 Task: Use the formula "NOW" in spreadsheet "Project protfolio".
Action: Mouse moved to (104, 167)
Screenshot: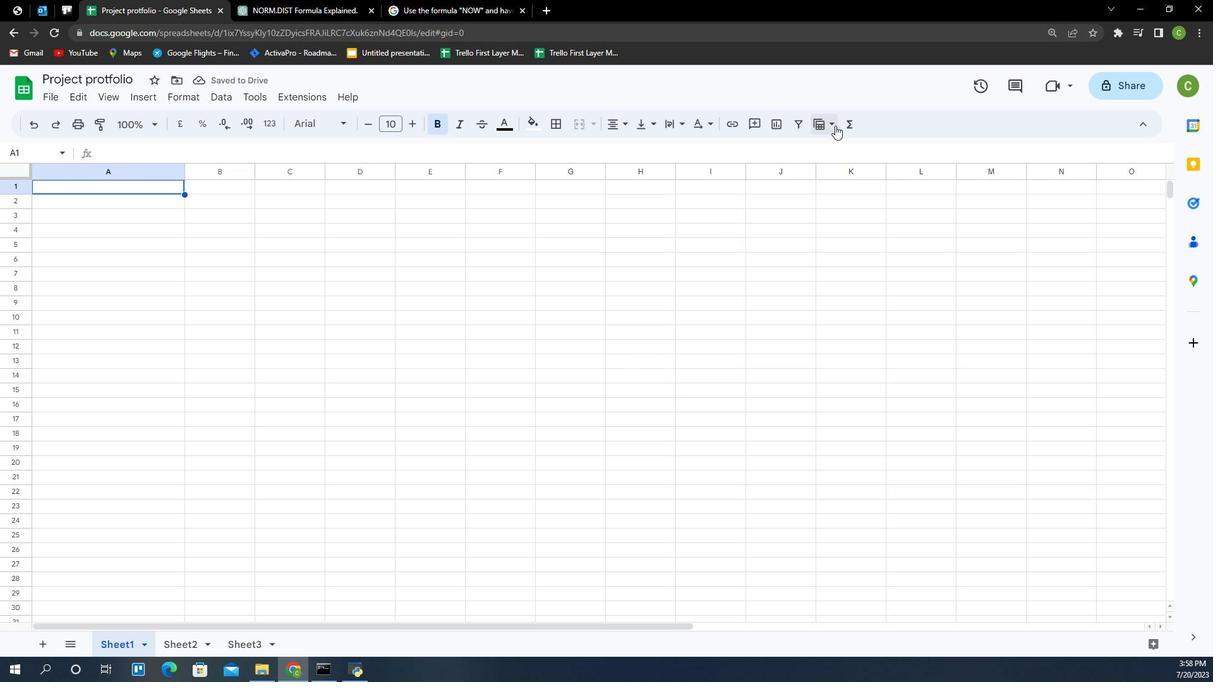 
Action: Mouse pressed left at (104, 167)
Screenshot: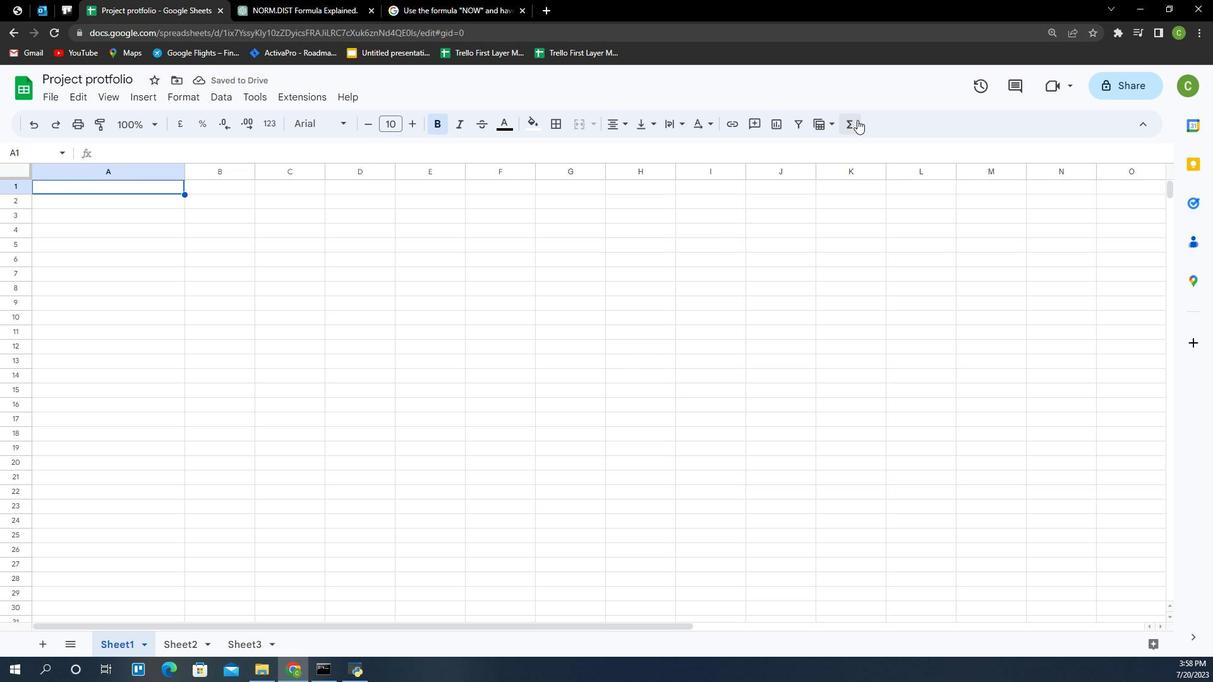 
Action: Mouse moved to (1018, 463)
Screenshot: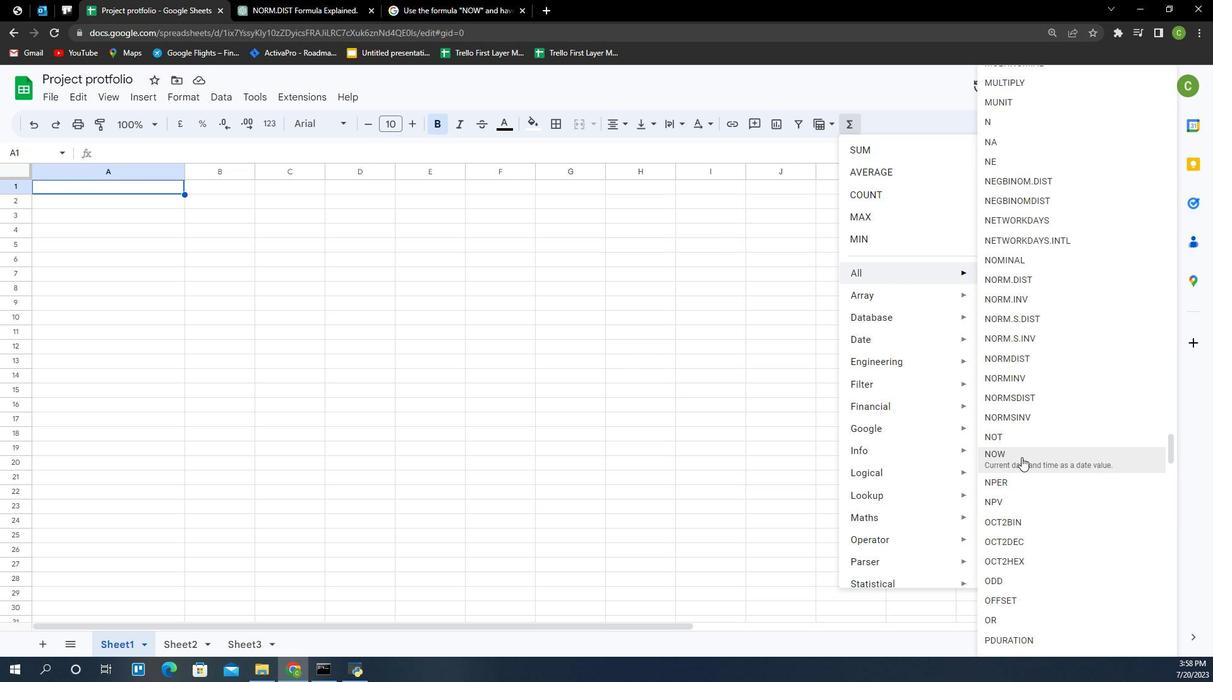 
Action: Mouse pressed left at (1018, 463)
Screenshot: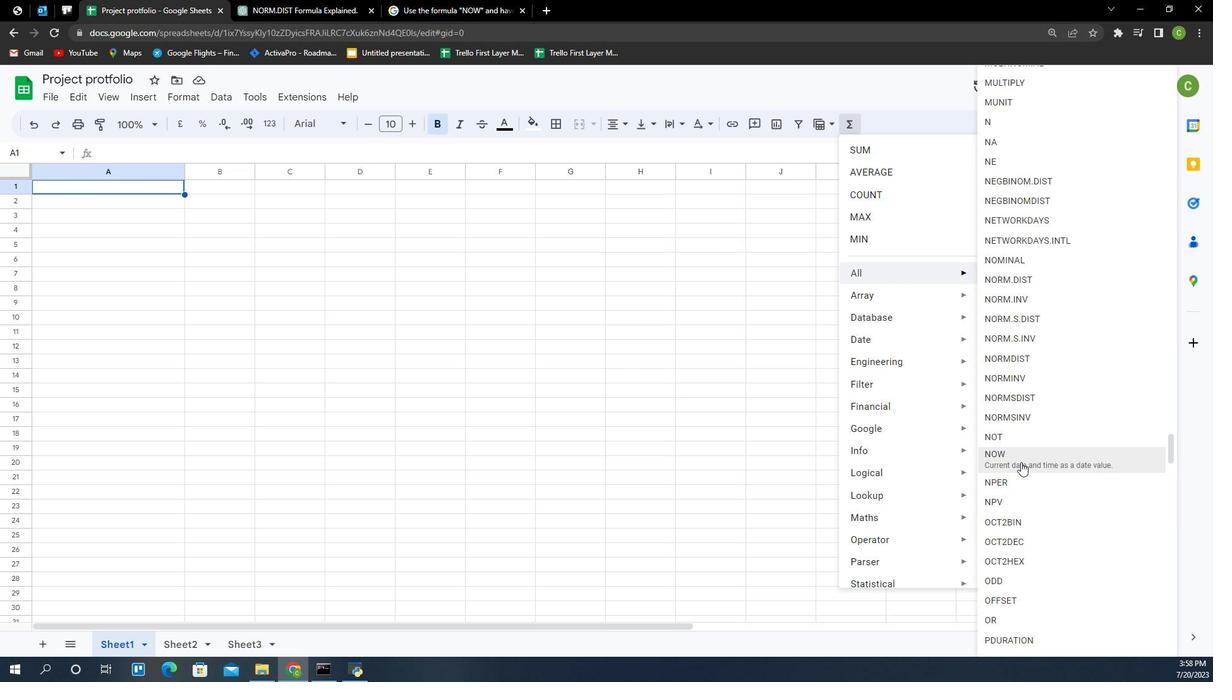 
Action: Mouse moved to (1014, 464)
Screenshot: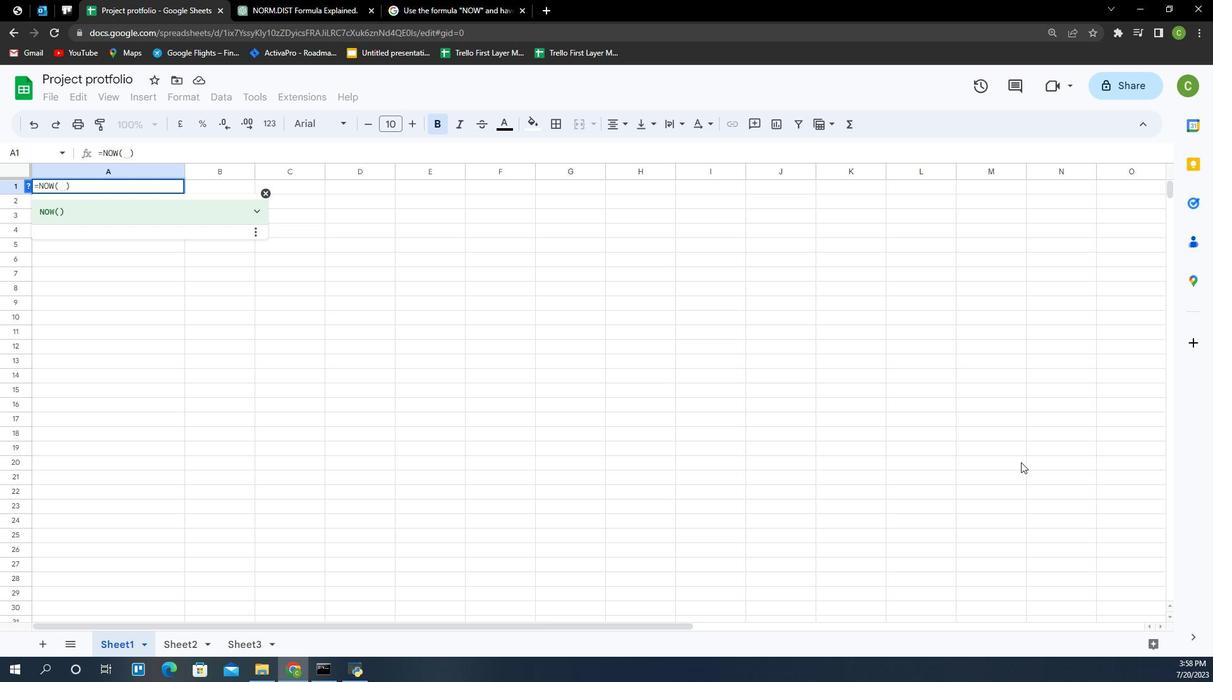 
Action: Key pressed <Key.enter>
Screenshot: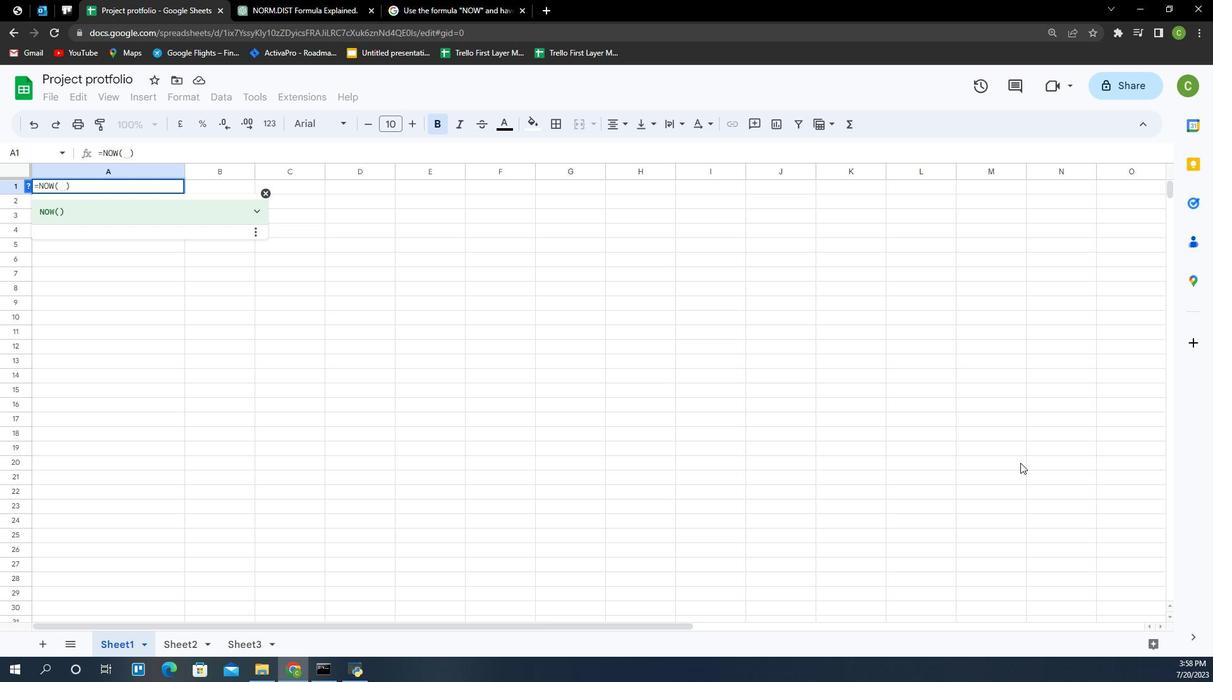 
